 Task: Select a due date automation when advanced on, the moment a card is due add fields without custom field "Resume" cleared.
Action: Mouse moved to (1350, 100)
Screenshot: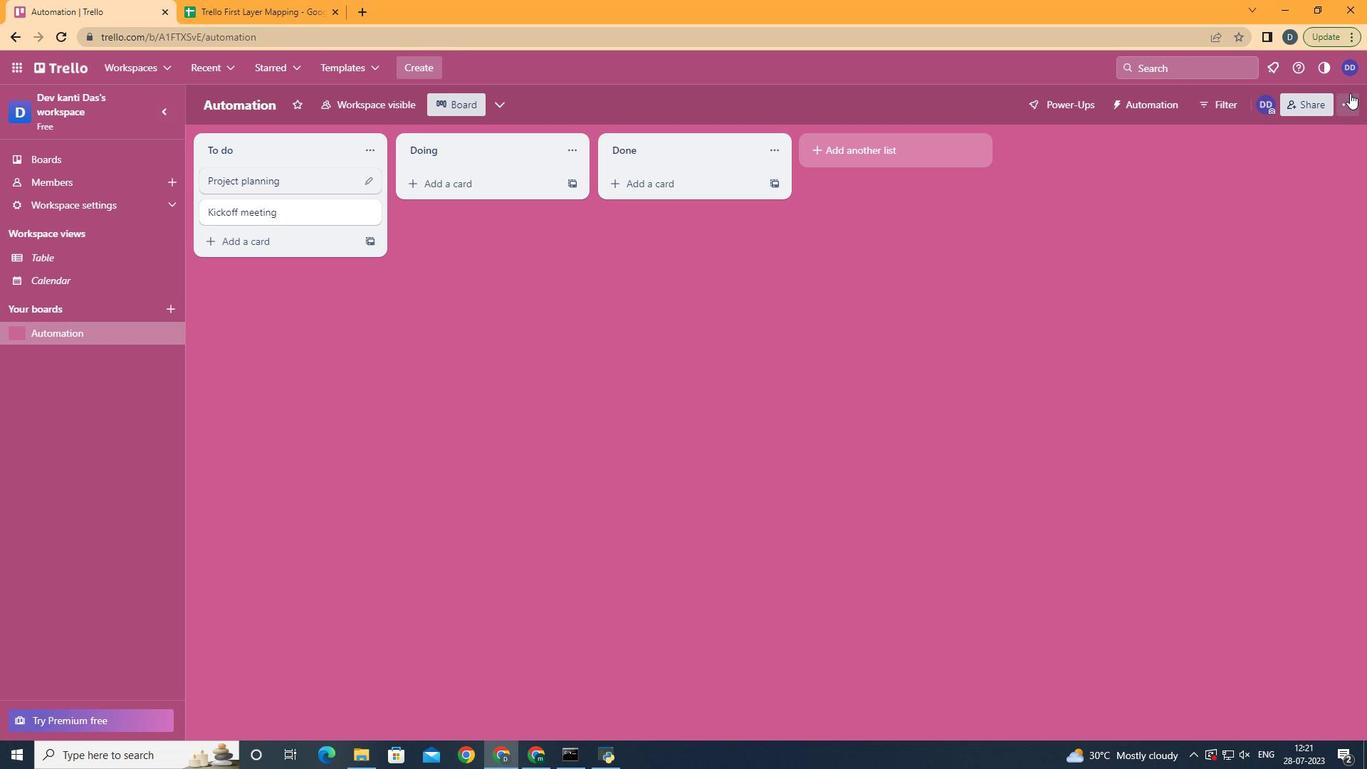 
Action: Mouse pressed left at (1350, 100)
Screenshot: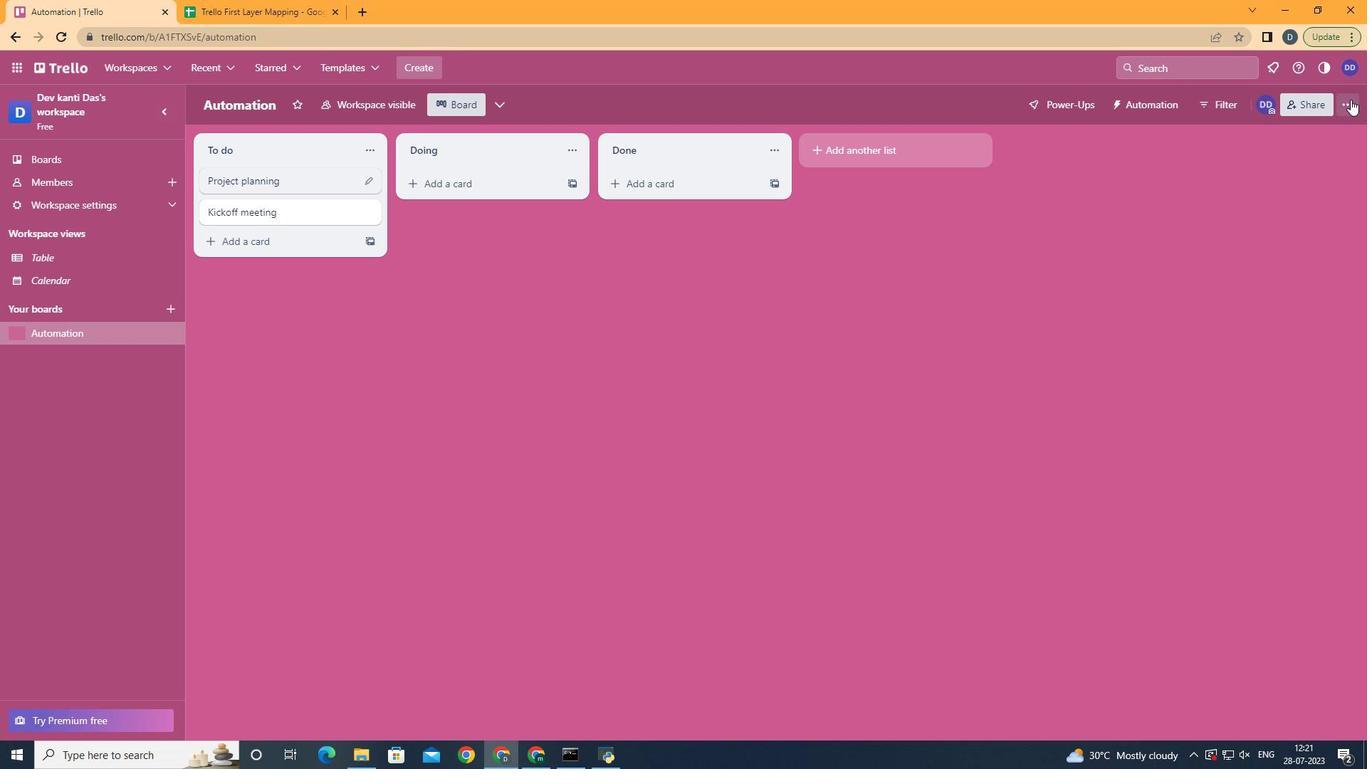 
Action: Mouse moved to (1226, 304)
Screenshot: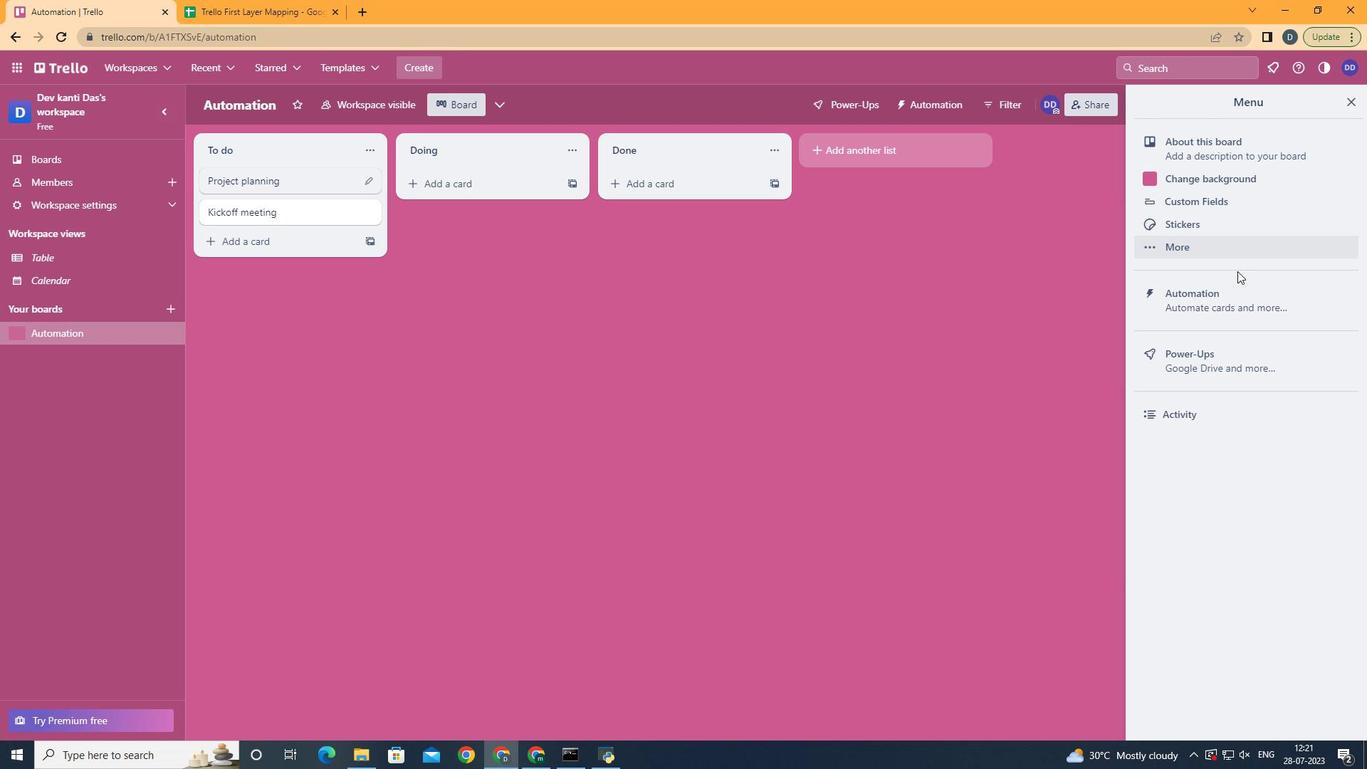 
Action: Mouse pressed left at (1226, 304)
Screenshot: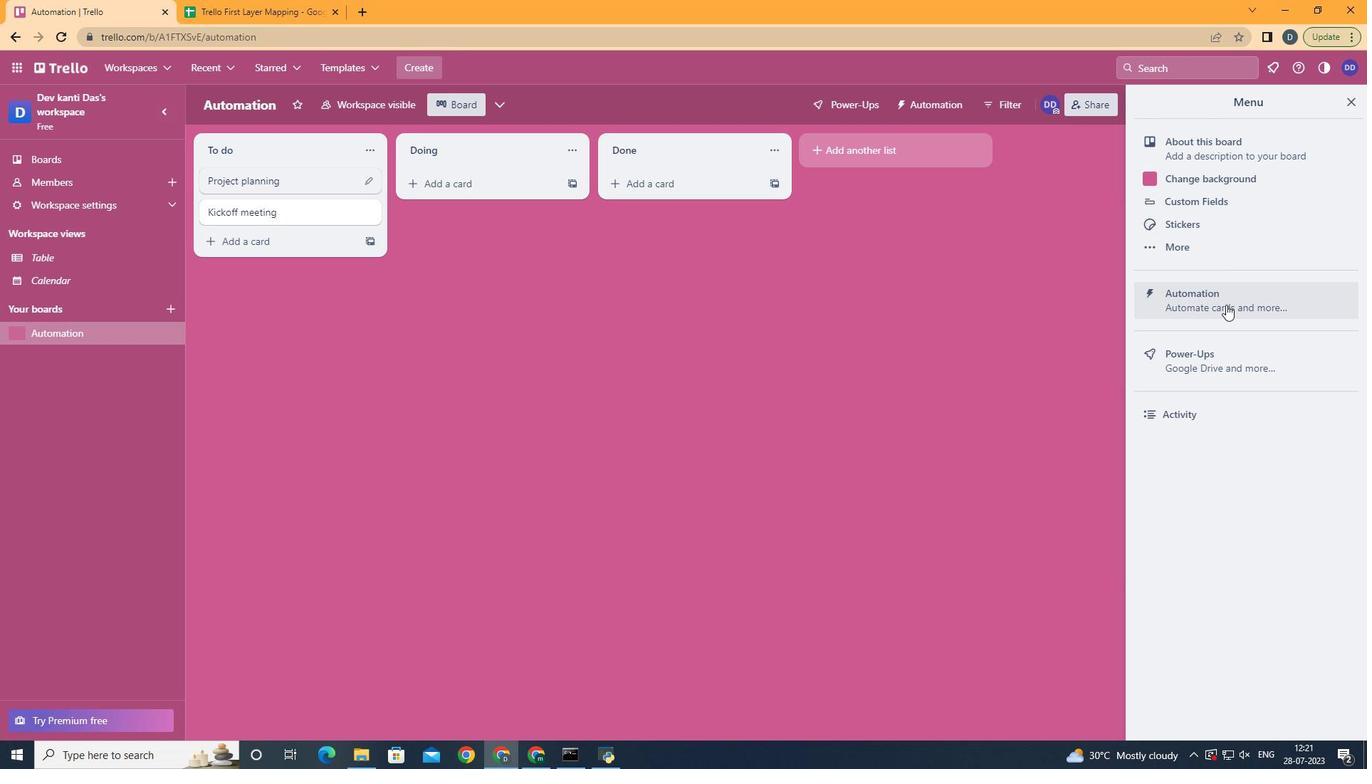
Action: Mouse moved to (269, 286)
Screenshot: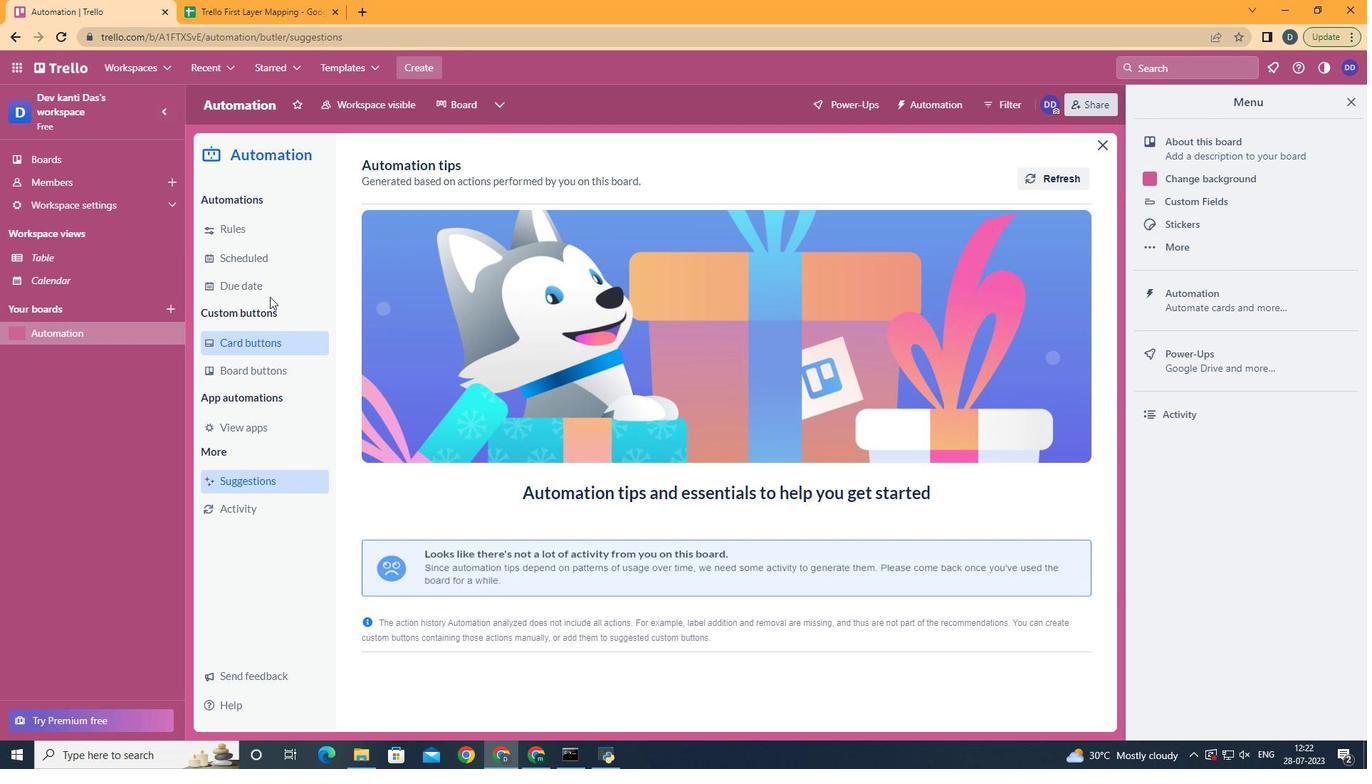 
Action: Mouse pressed left at (269, 286)
Screenshot: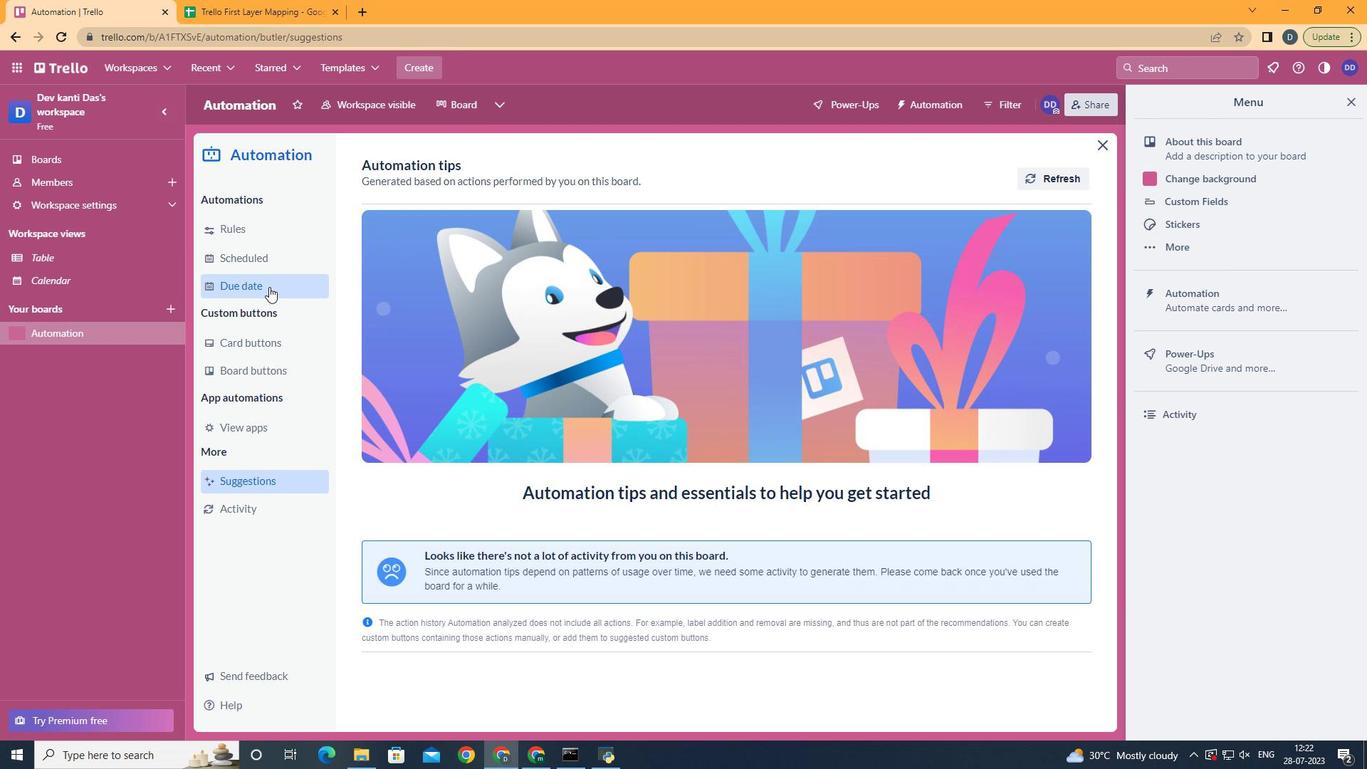 
Action: Mouse moved to (1001, 164)
Screenshot: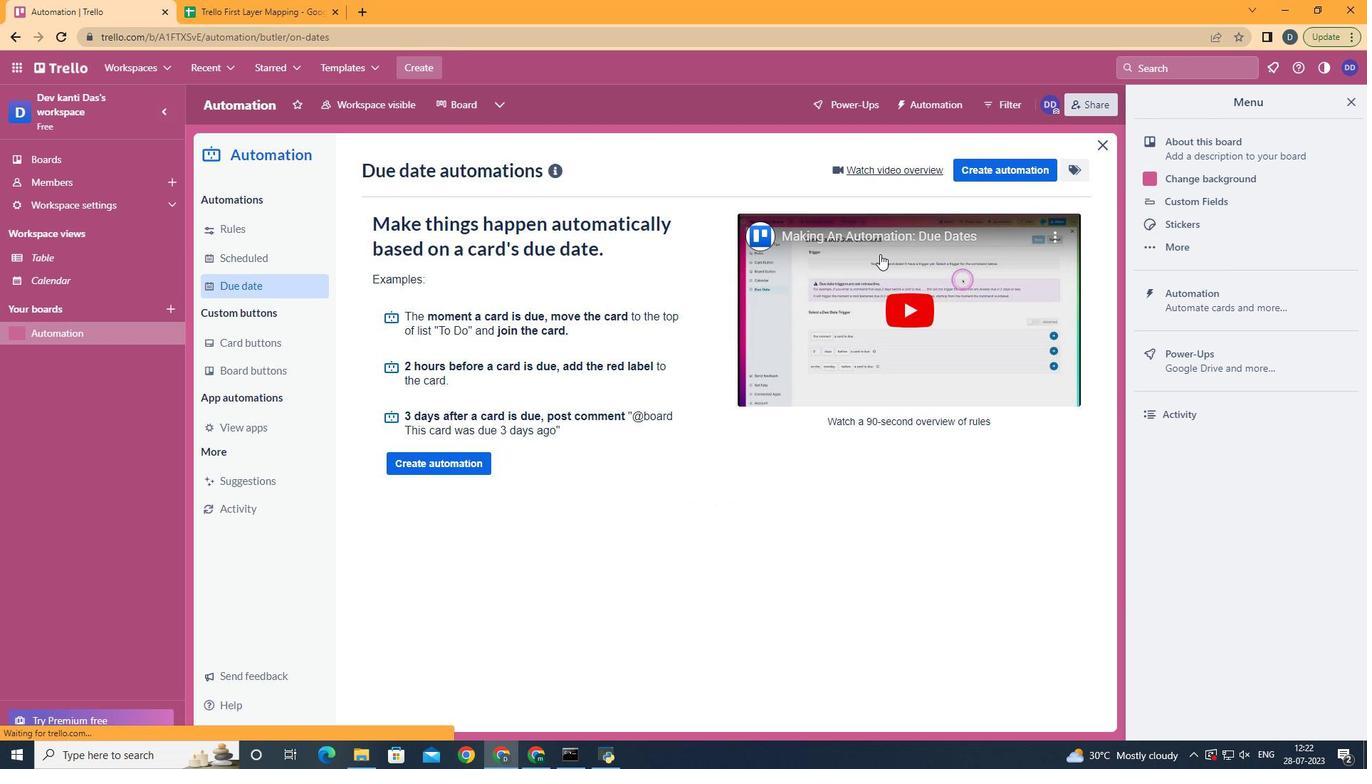 
Action: Mouse pressed left at (1001, 164)
Screenshot: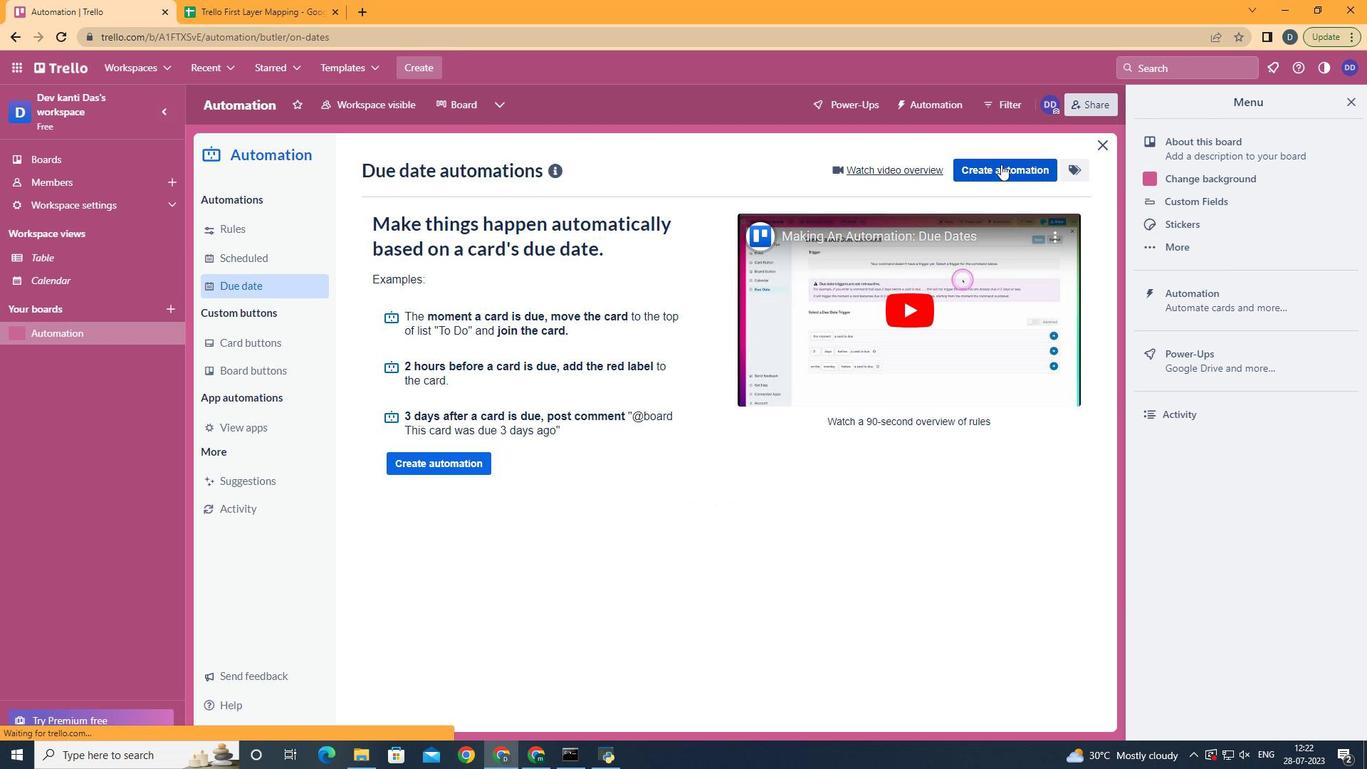 
Action: Mouse moved to (677, 297)
Screenshot: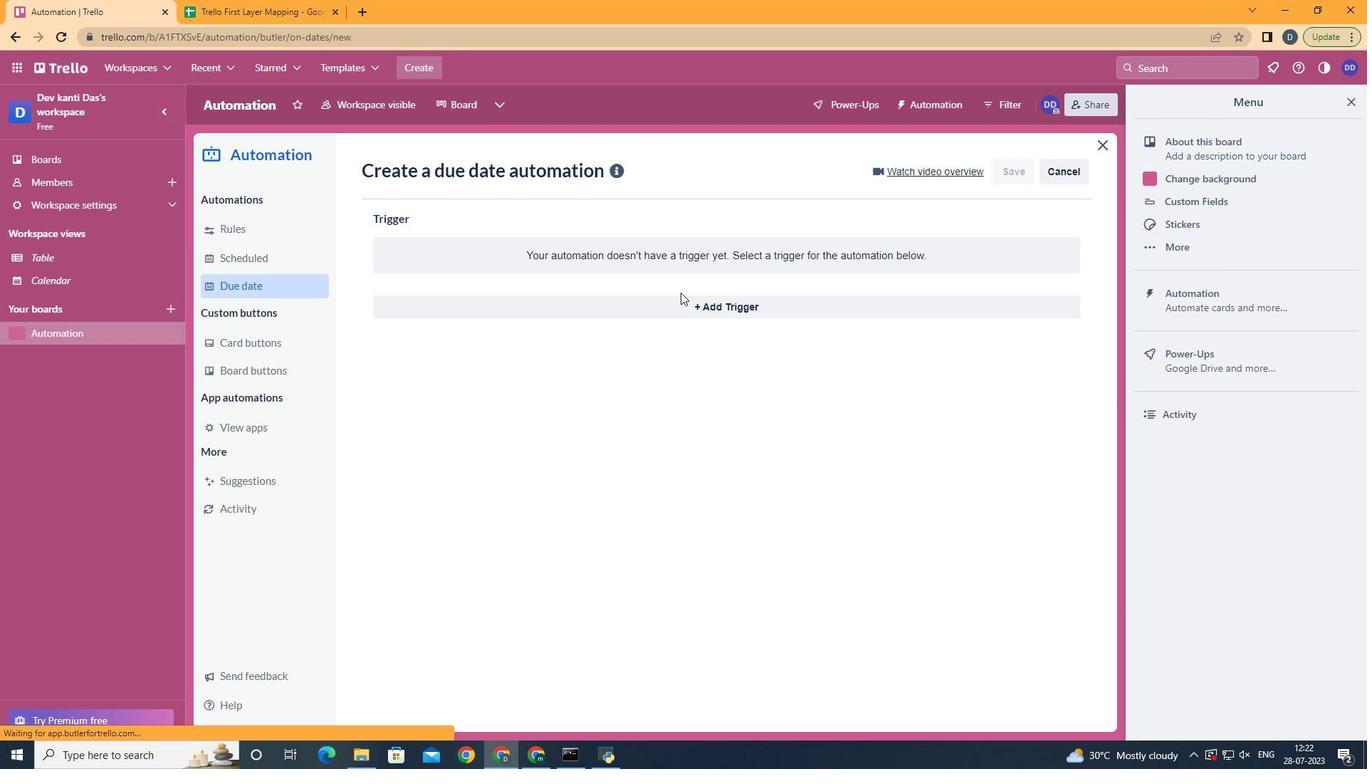 
Action: Mouse pressed left at (677, 297)
Screenshot: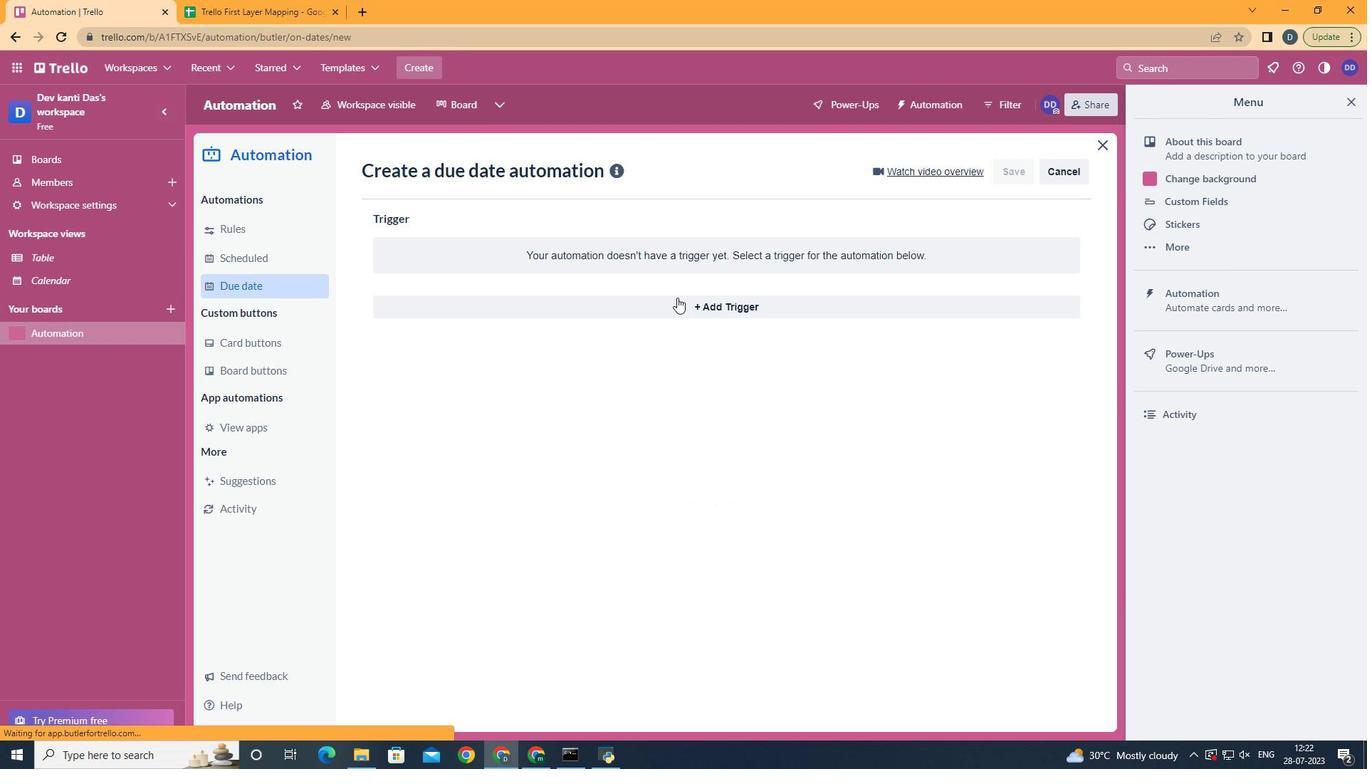 
Action: Mouse moved to (422, 502)
Screenshot: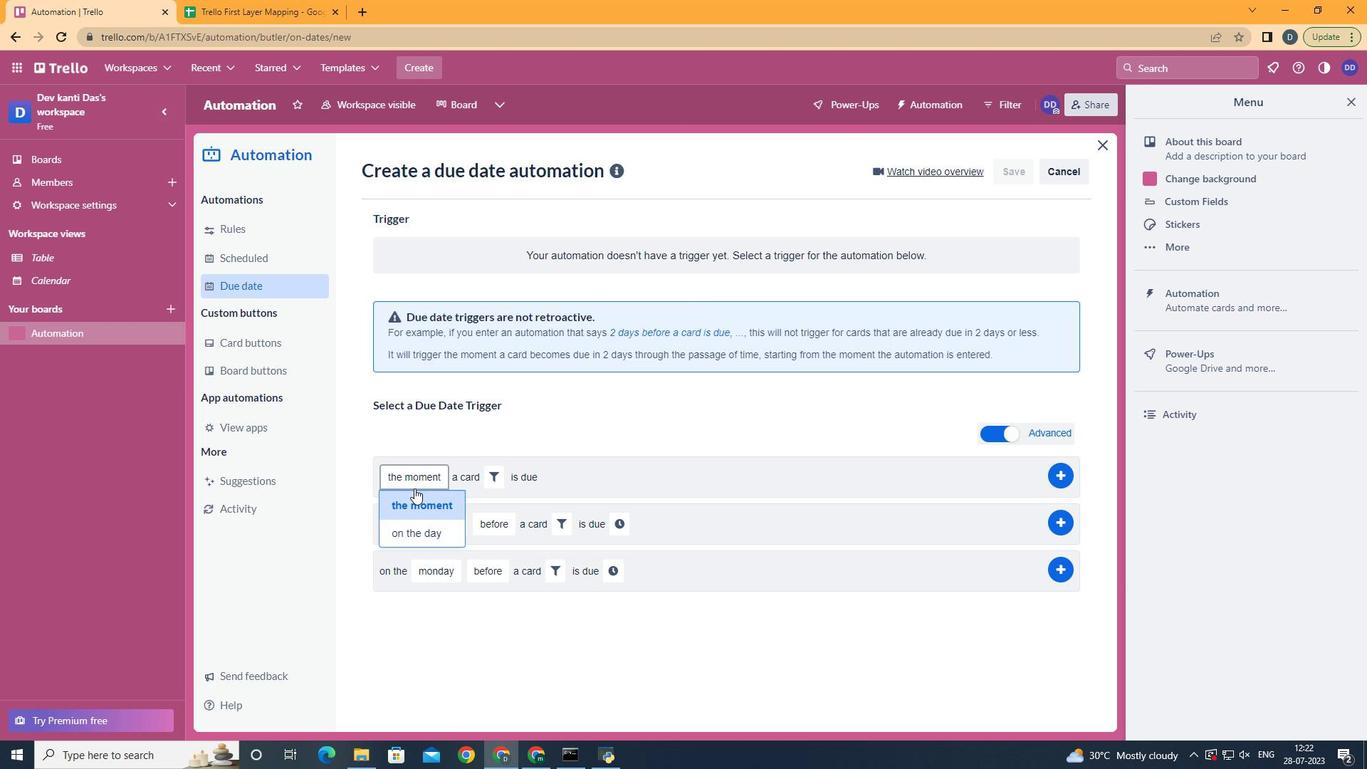
Action: Mouse pressed left at (422, 502)
Screenshot: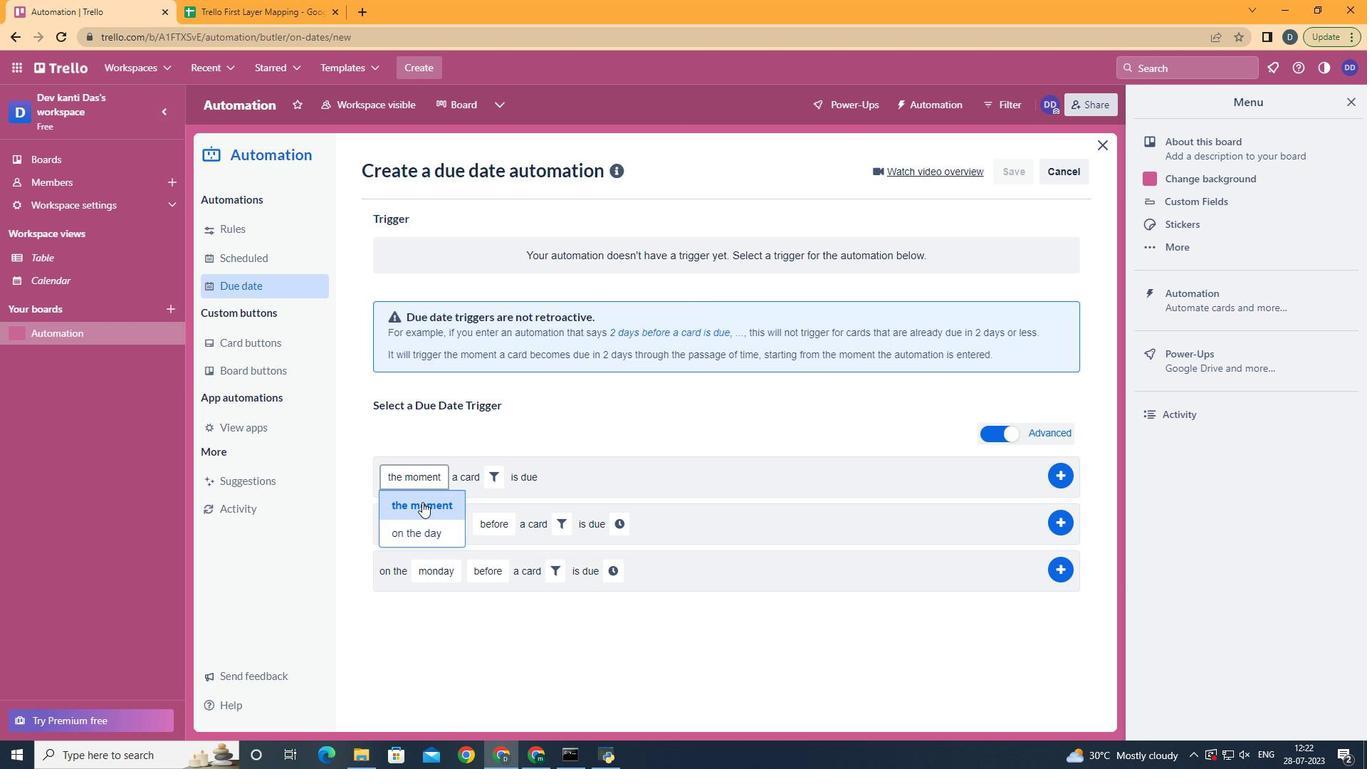 
Action: Mouse moved to (506, 471)
Screenshot: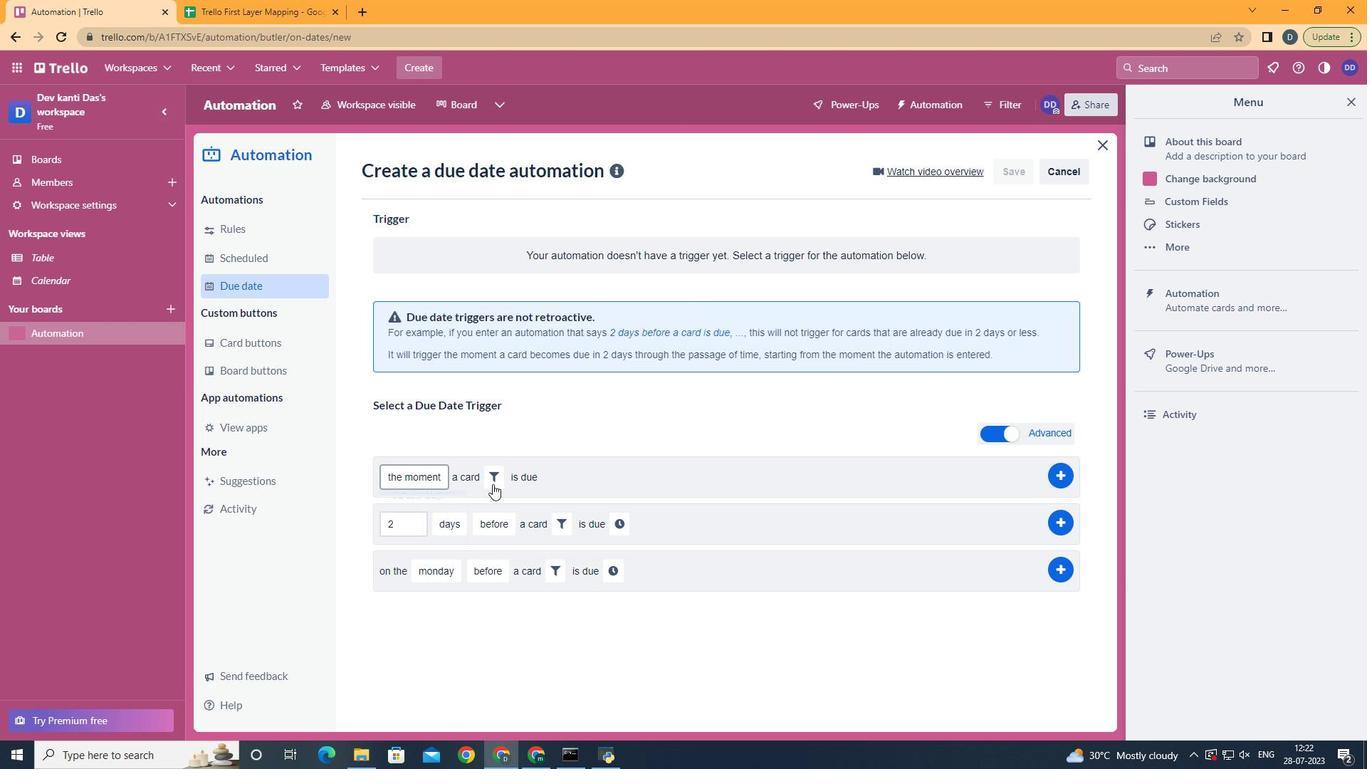 
Action: Mouse pressed left at (506, 471)
Screenshot: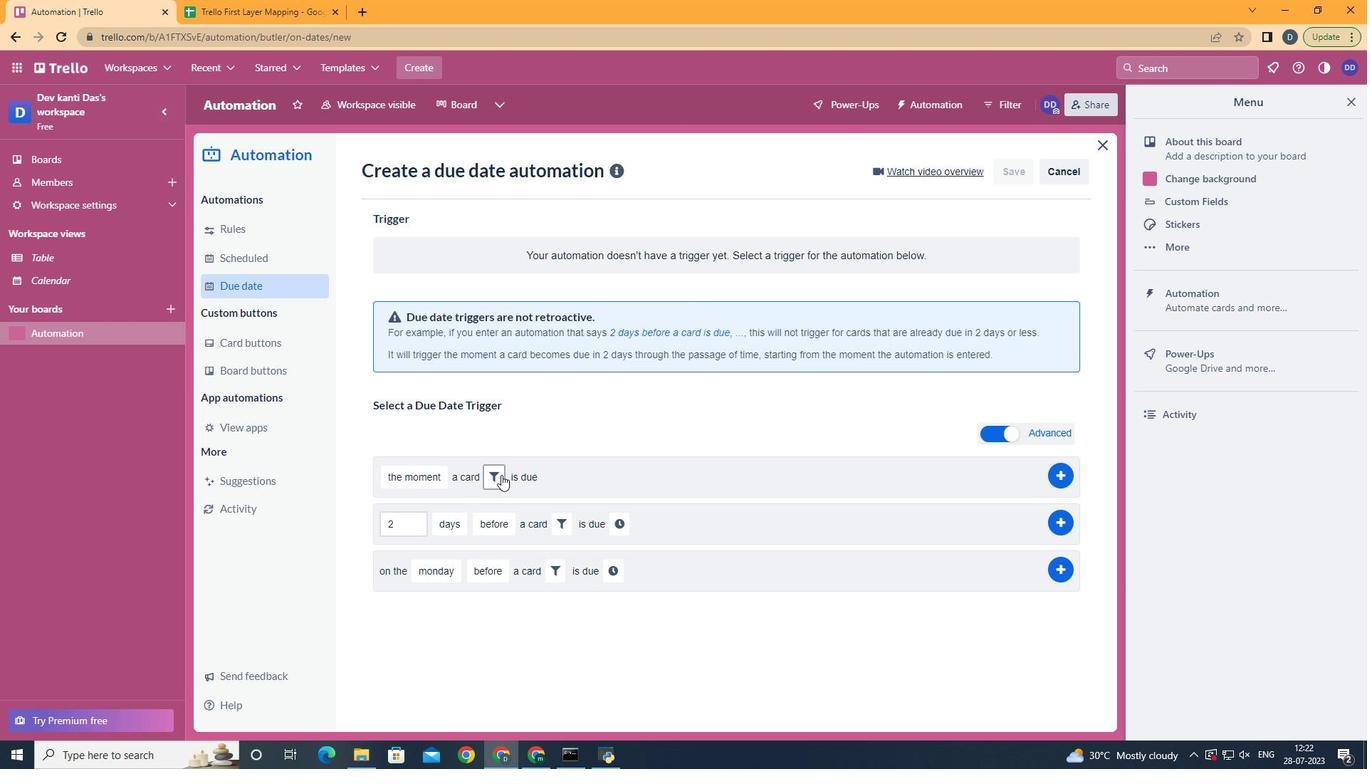 
Action: Mouse moved to (489, 479)
Screenshot: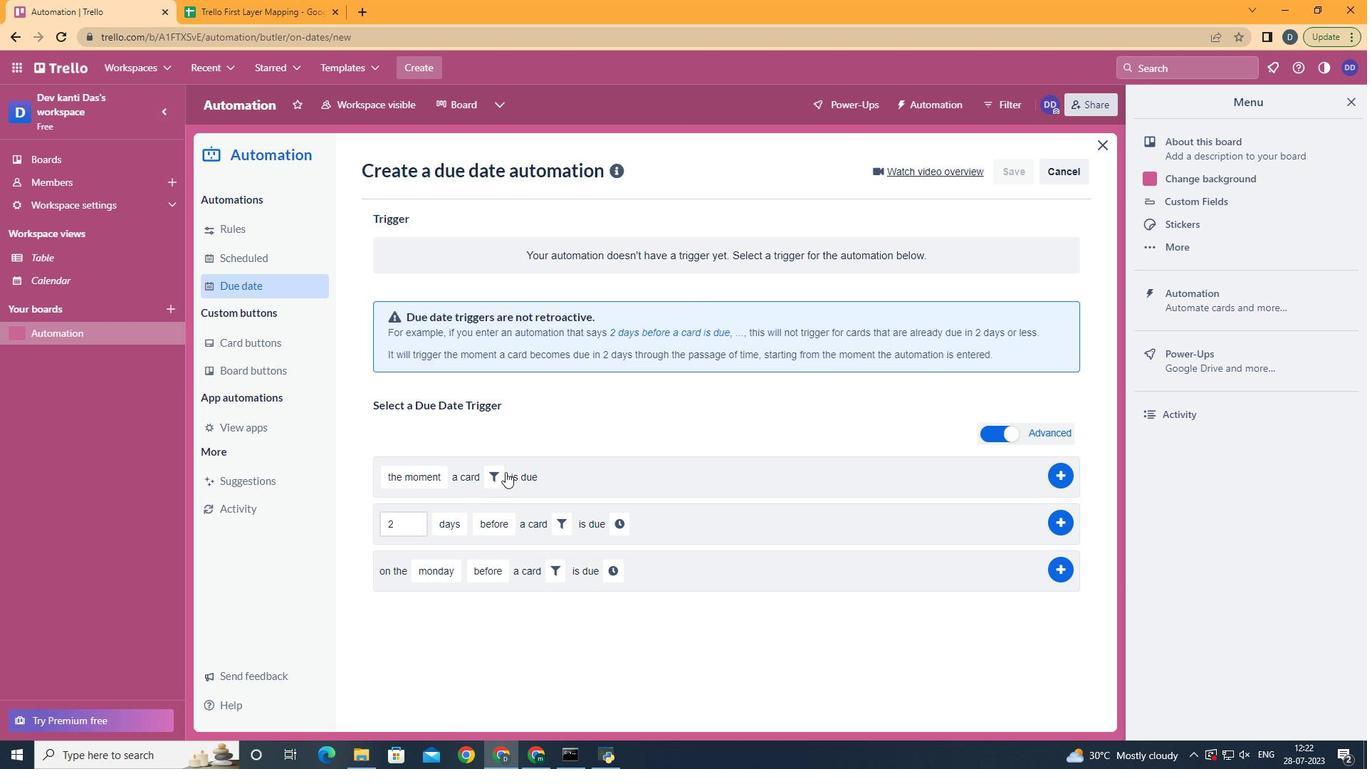 
Action: Mouse pressed left at (489, 479)
Screenshot: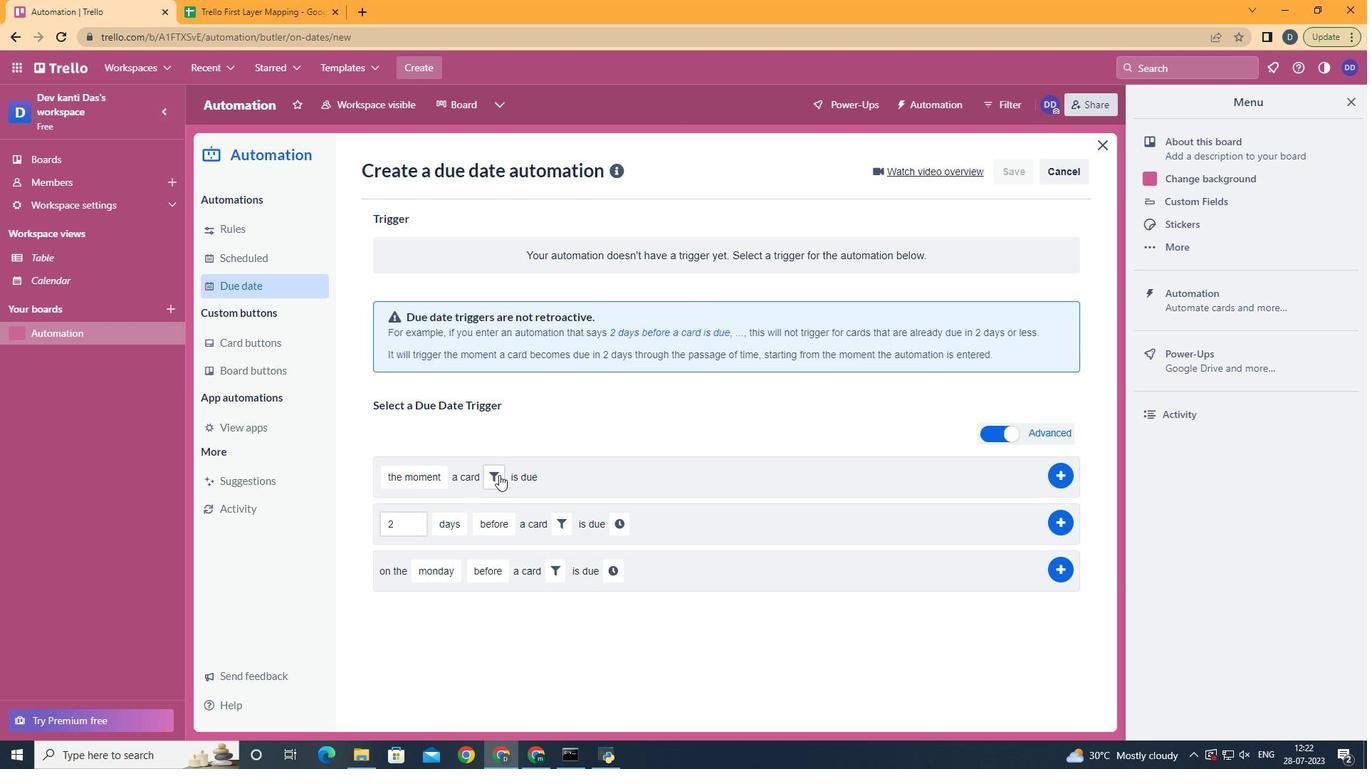 
Action: Mouse moved to (717, 521)
Screenshot: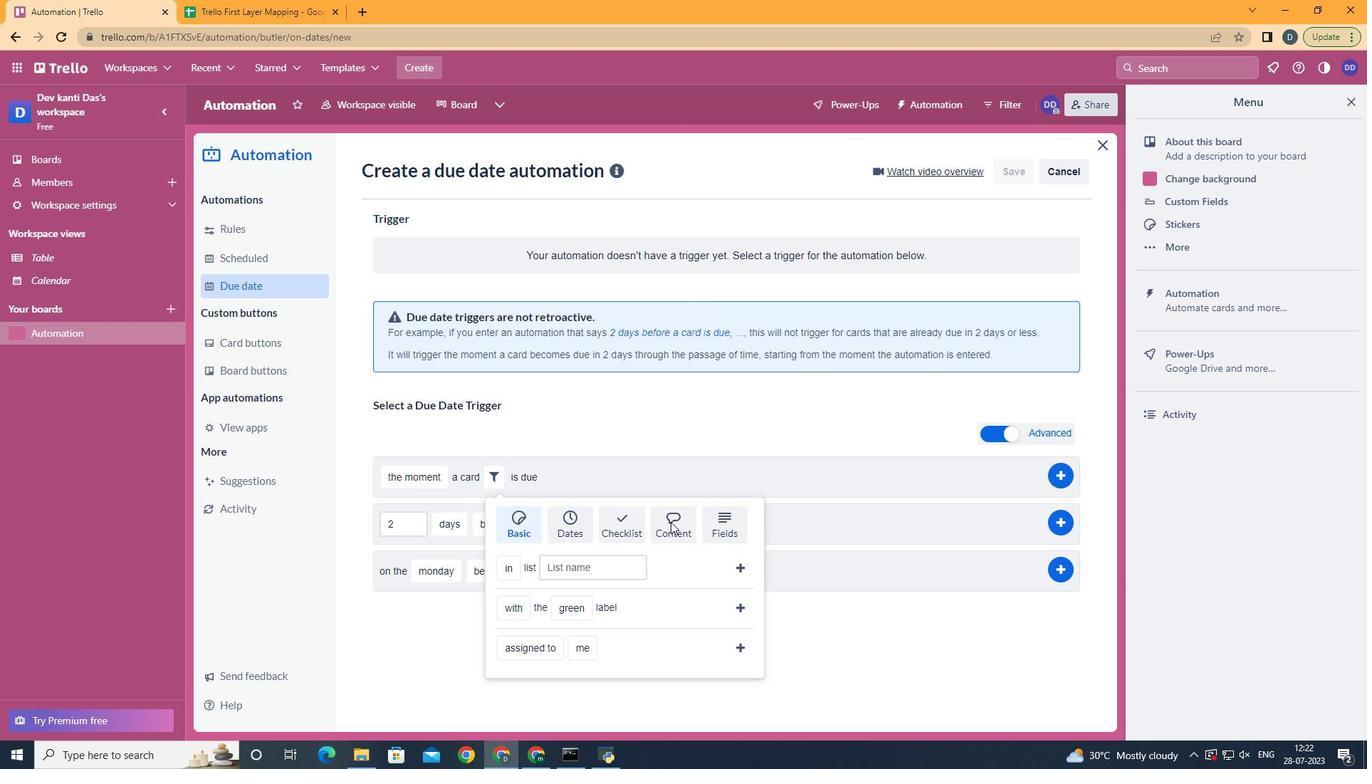 
Action: Mouse pressed left at (717, 521)
Screenshot: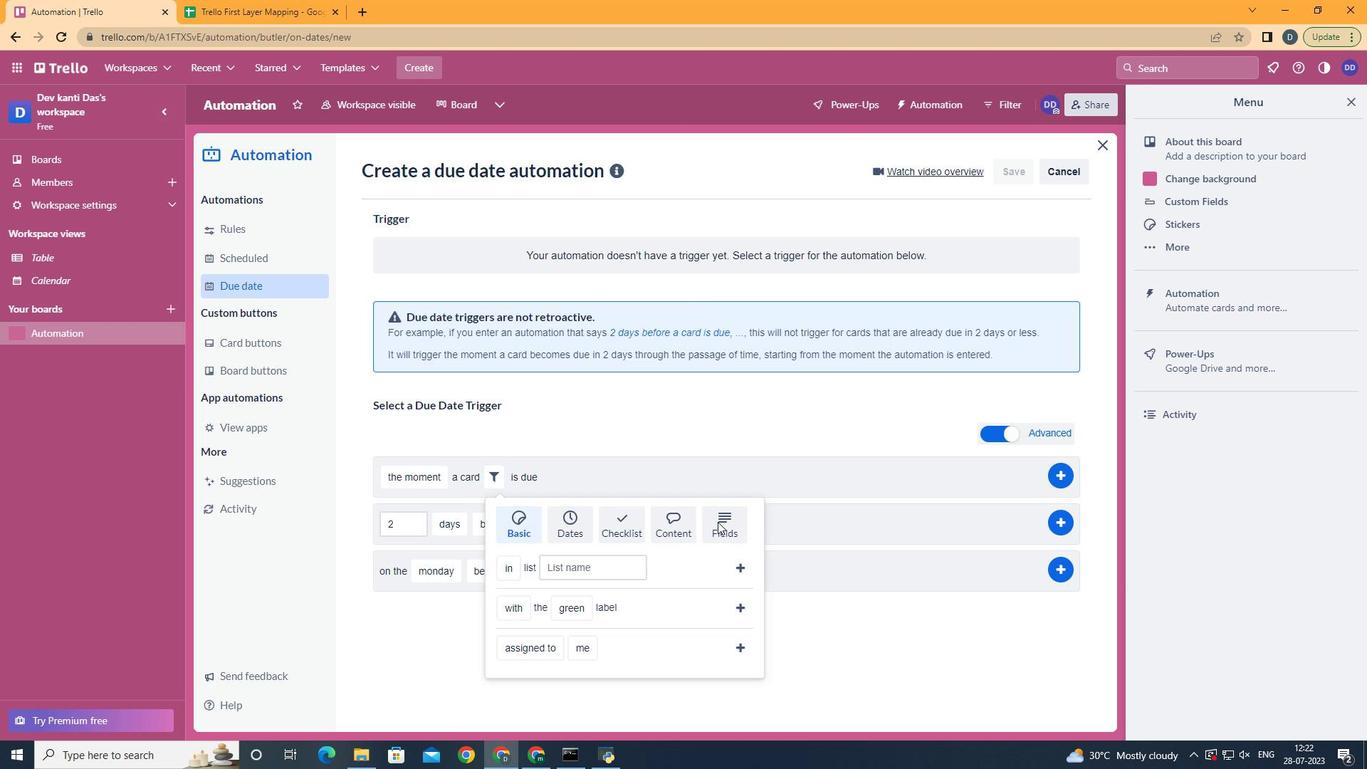 
Action: Mouse moved to (529, 643)
Screenshot: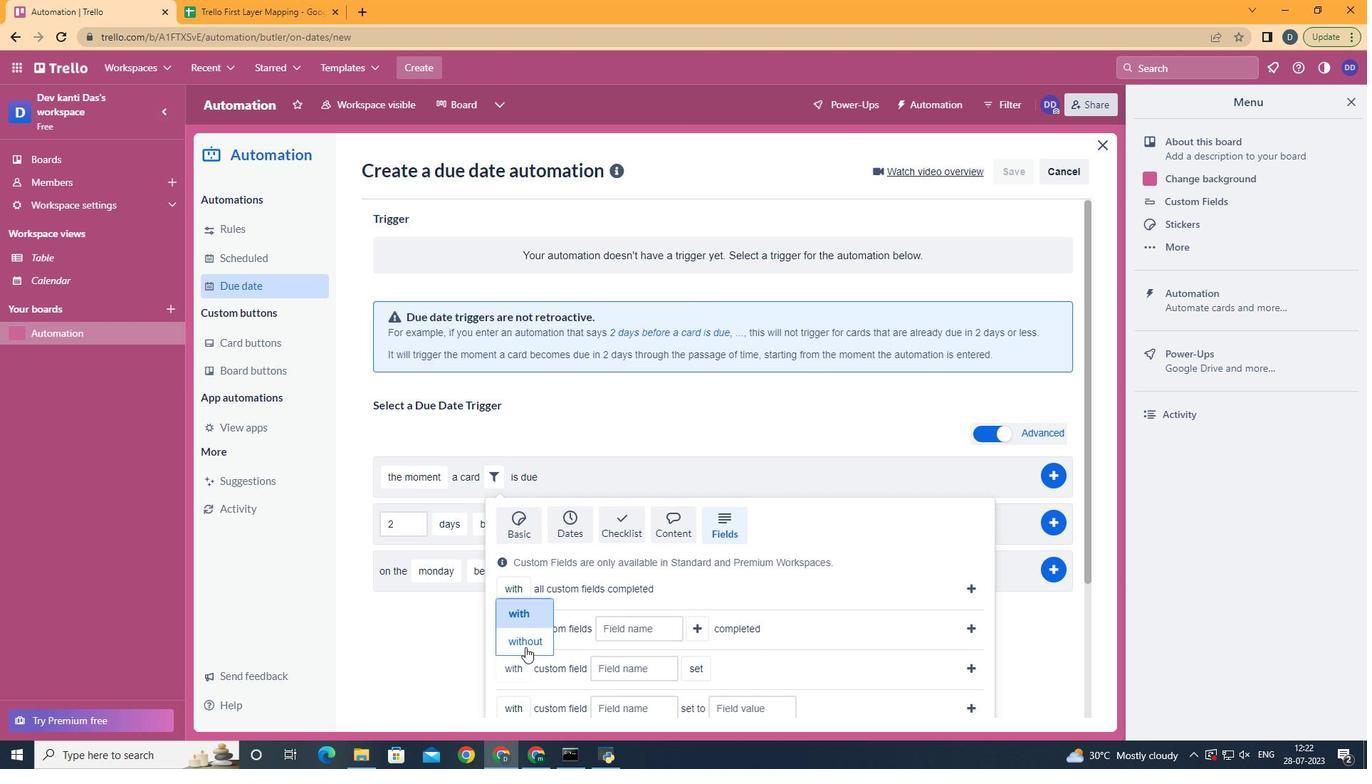 
Action: Mouse pressed left at (529, 643)
Screenshot: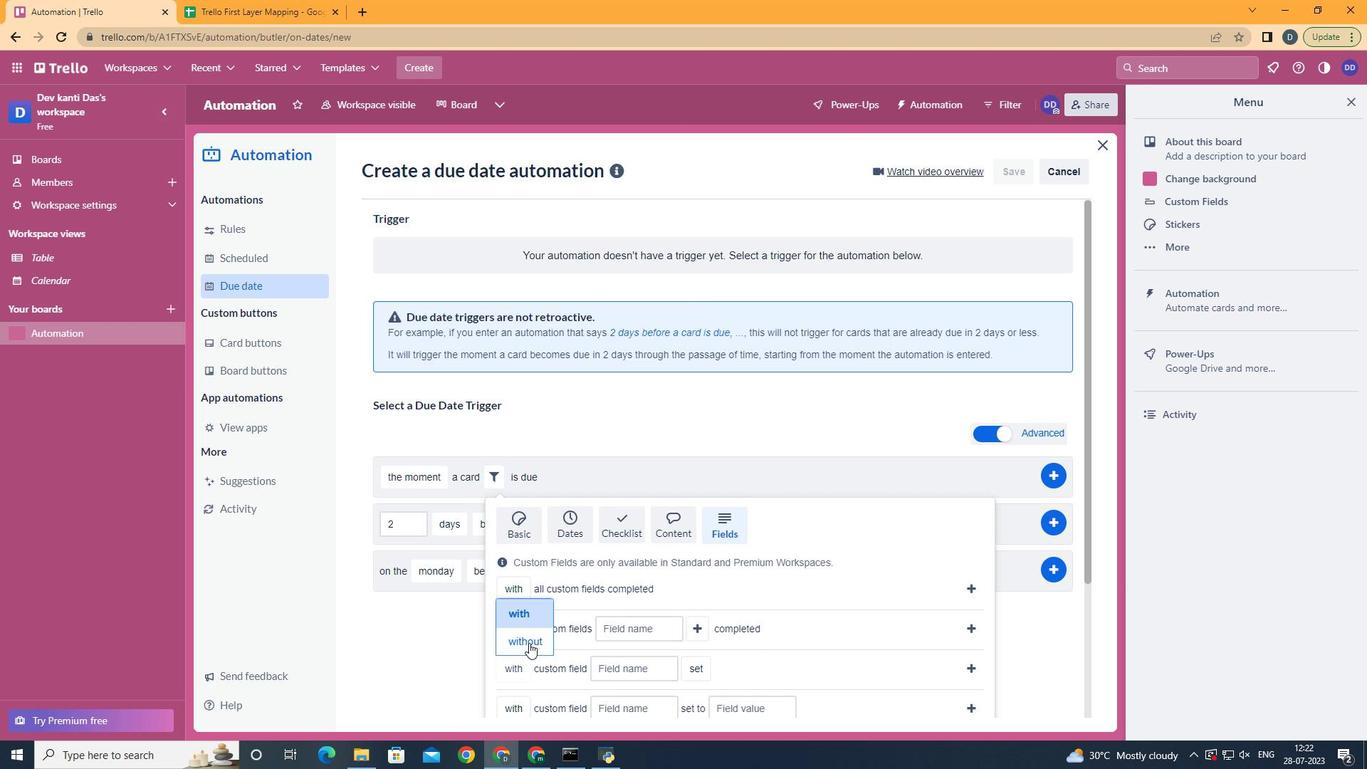 
Action: Mouse moved to (669, 667)
Screenshot: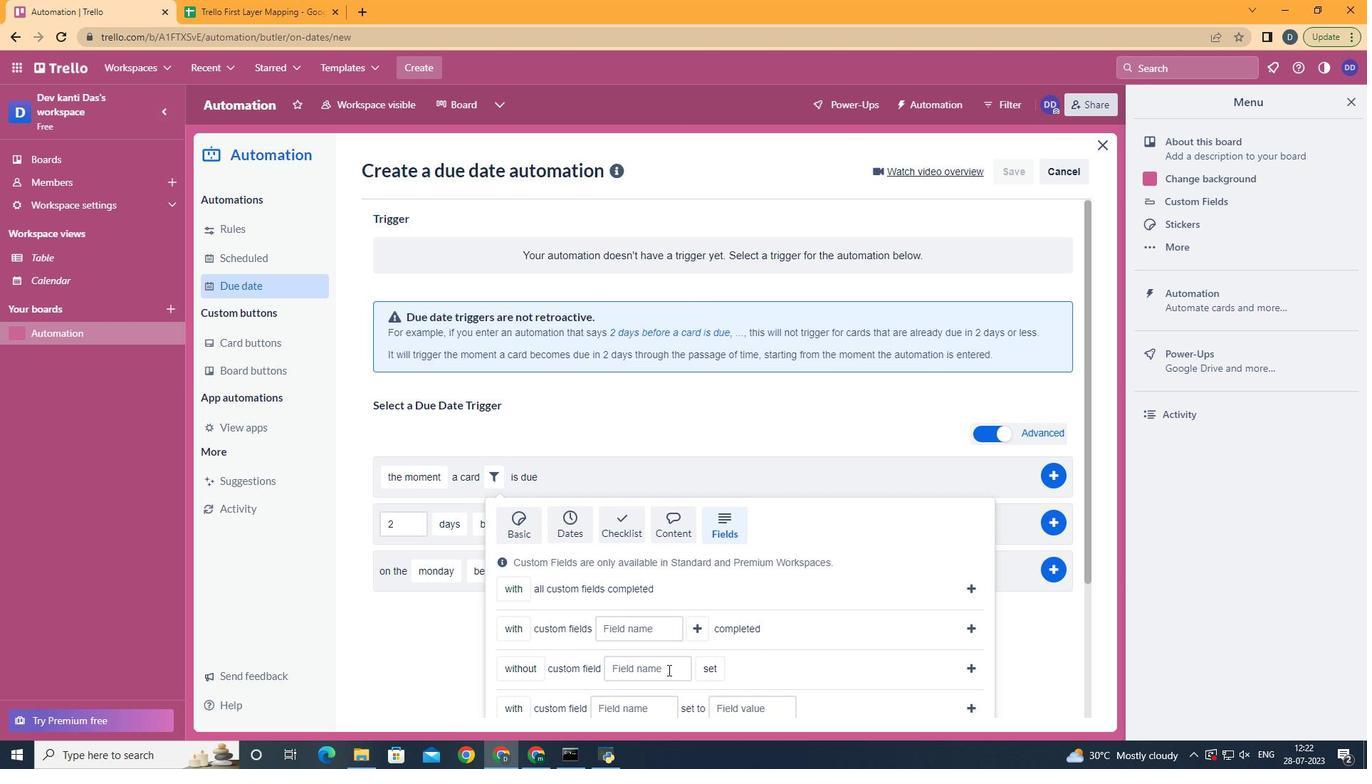 
Action: Mouse pressed left at (669, 667)
Screenshot: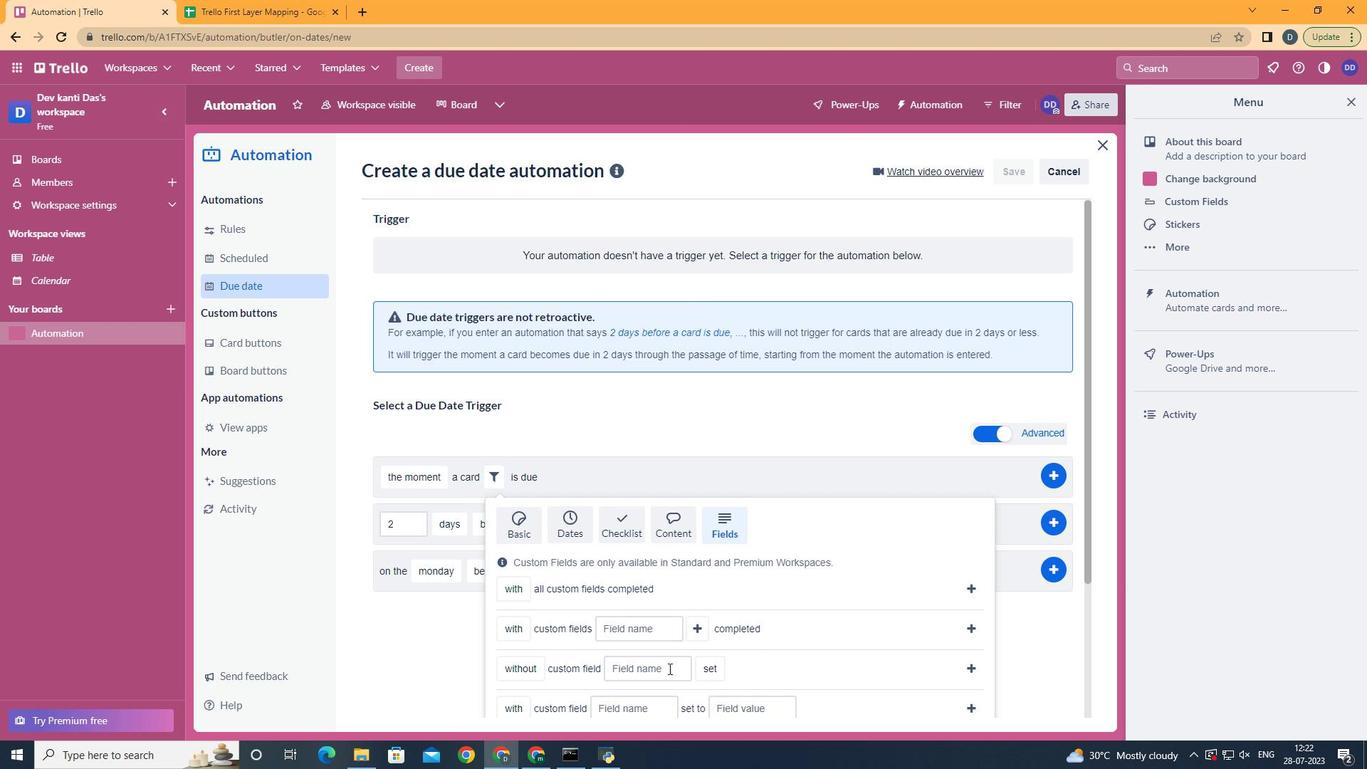 
Action: Key pressed <Key.shift>Resume
Screenshot: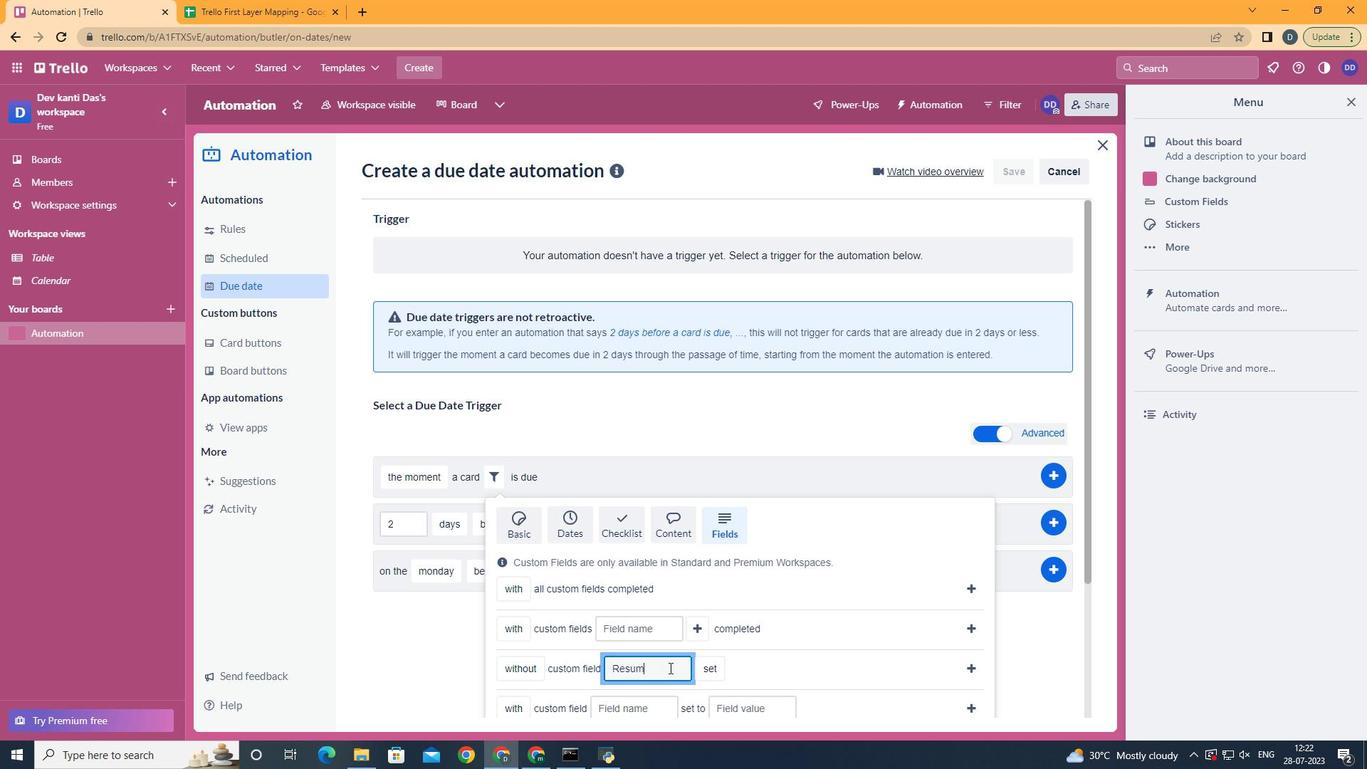 
Action: Mouse moved to (731, 635)
Screenshot: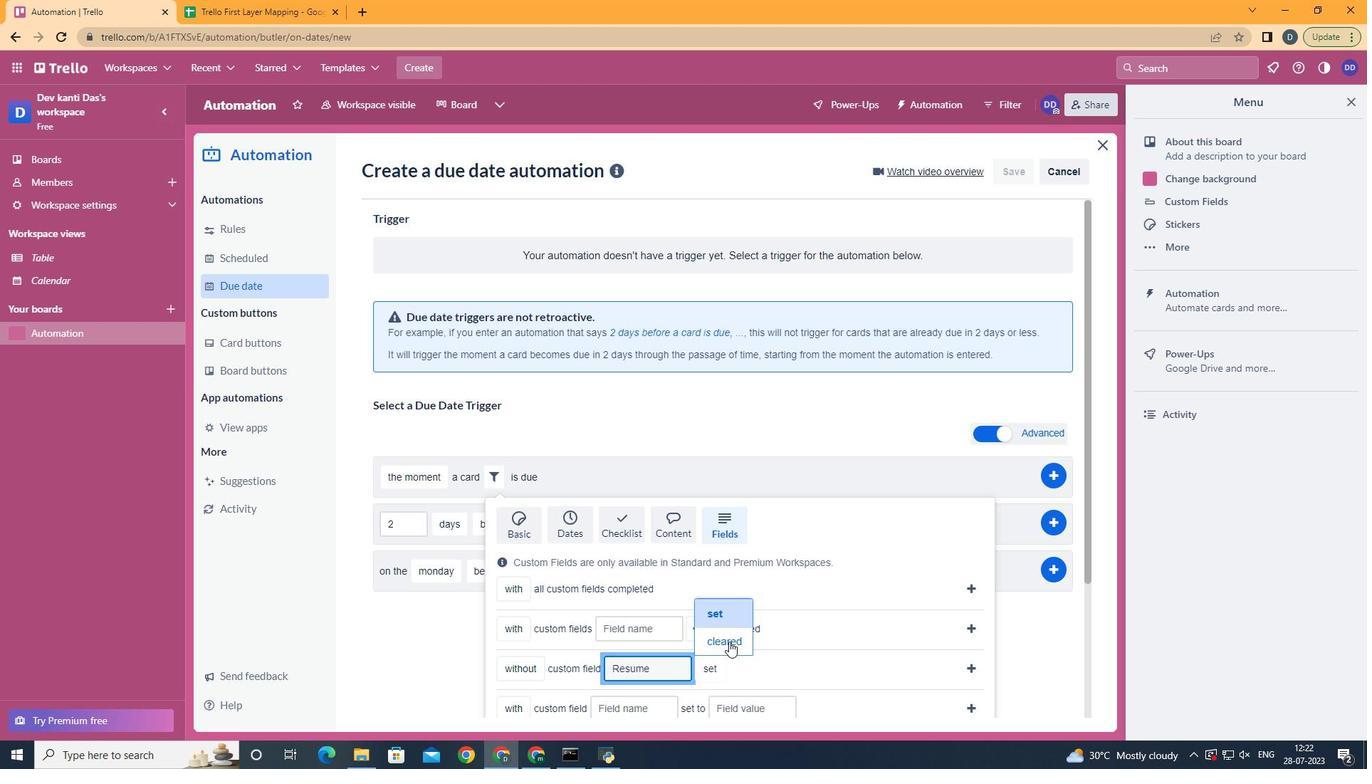 
Action: Mouse pressed left at (731, 635)
Screenshot: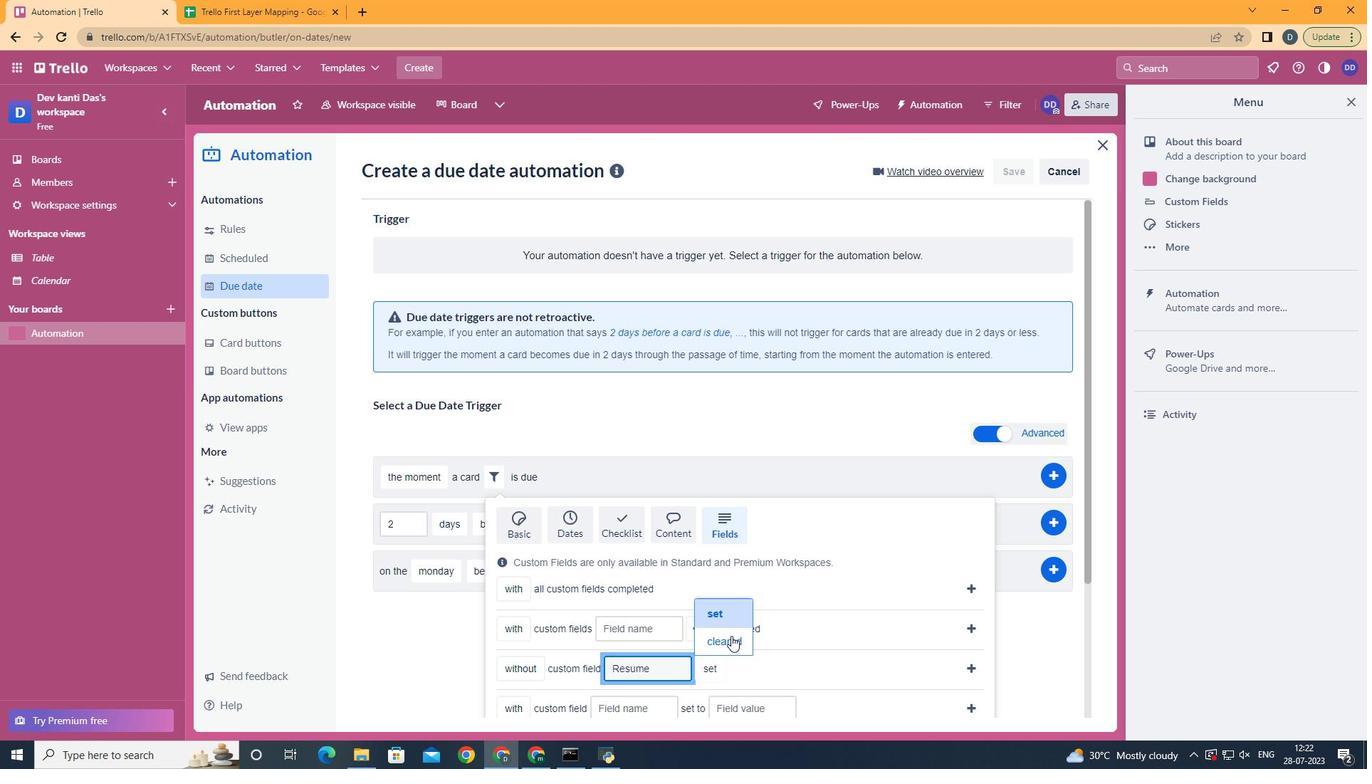 
Action: Mouse moved to (969, 666)
Screenshot: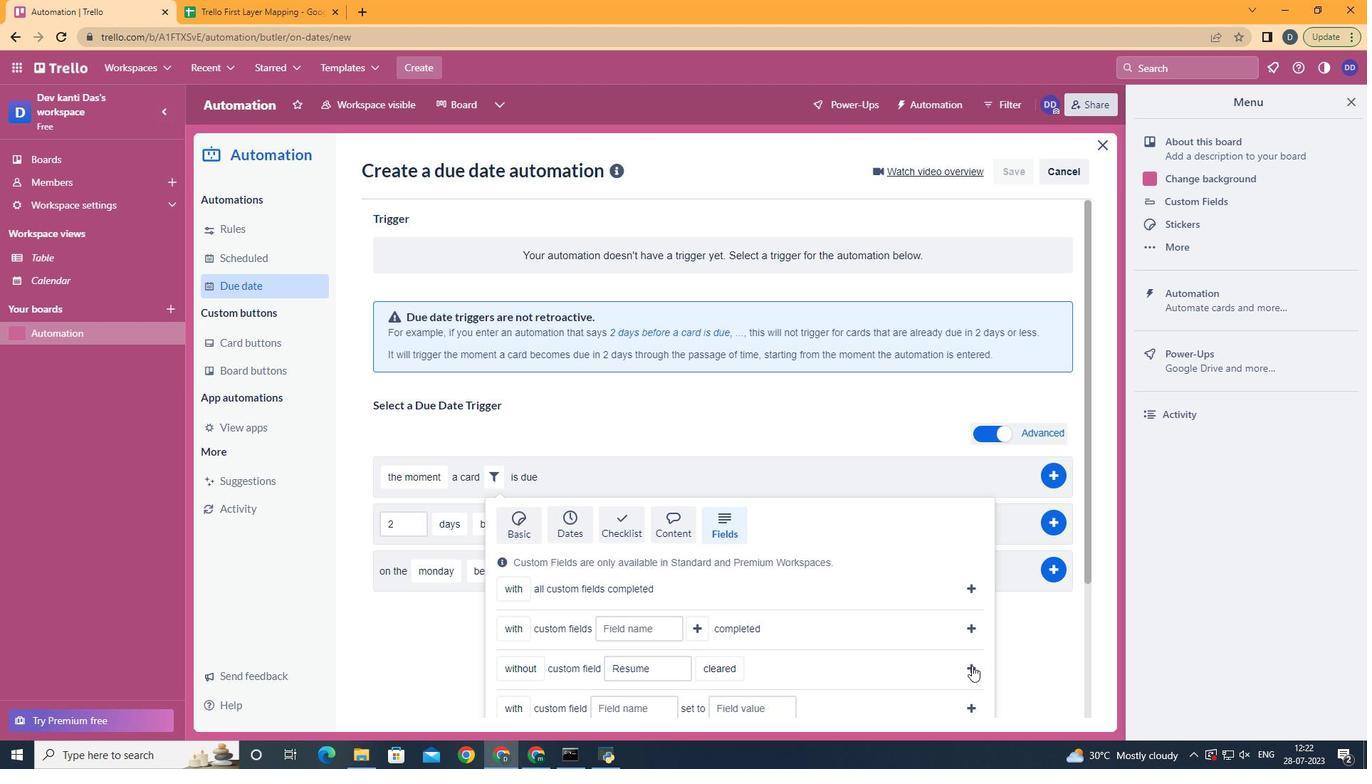 
Action: Mouse pressed left at (969, 666)
Screenshot: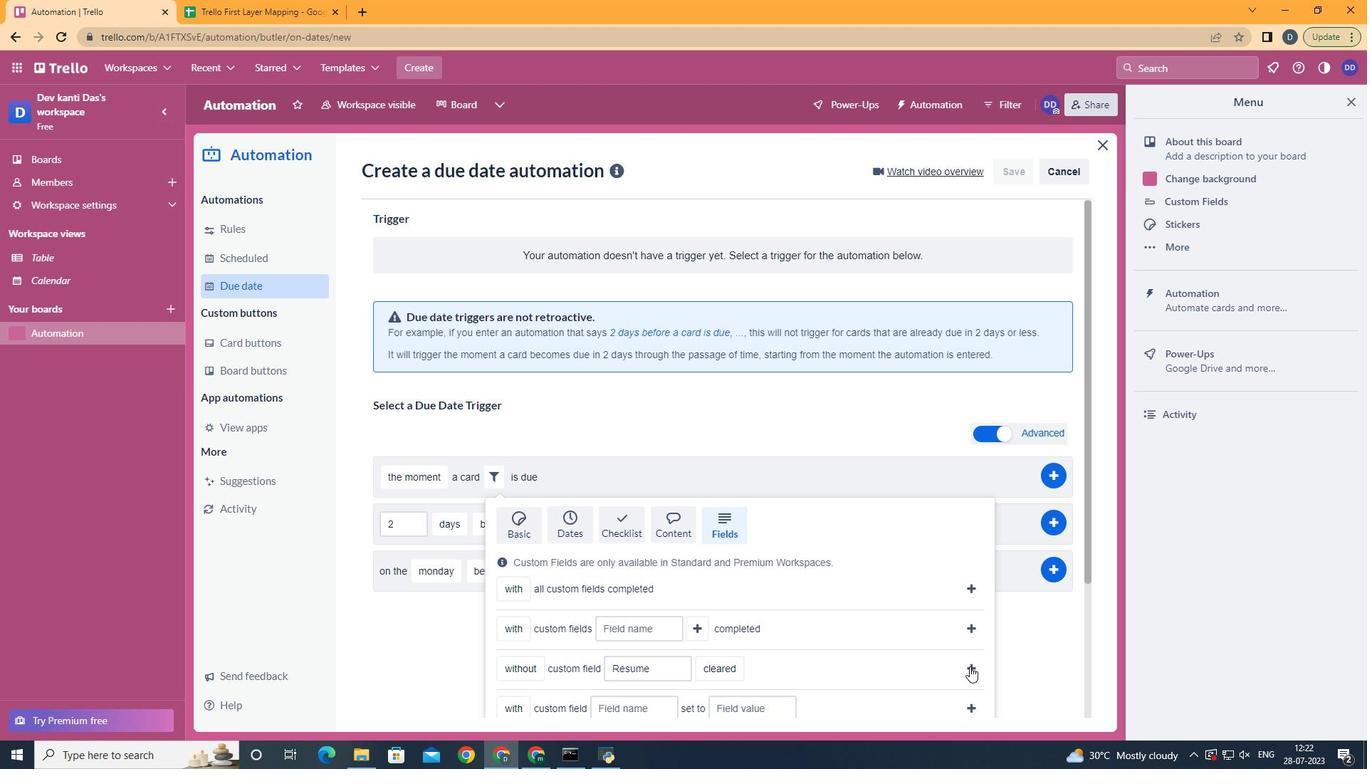 
